 Task: Add Faheem Ahmad as Team Member of Scrum Project Project0005 in Jira
Action: Mouse moved to (470, 523)
Screenshot: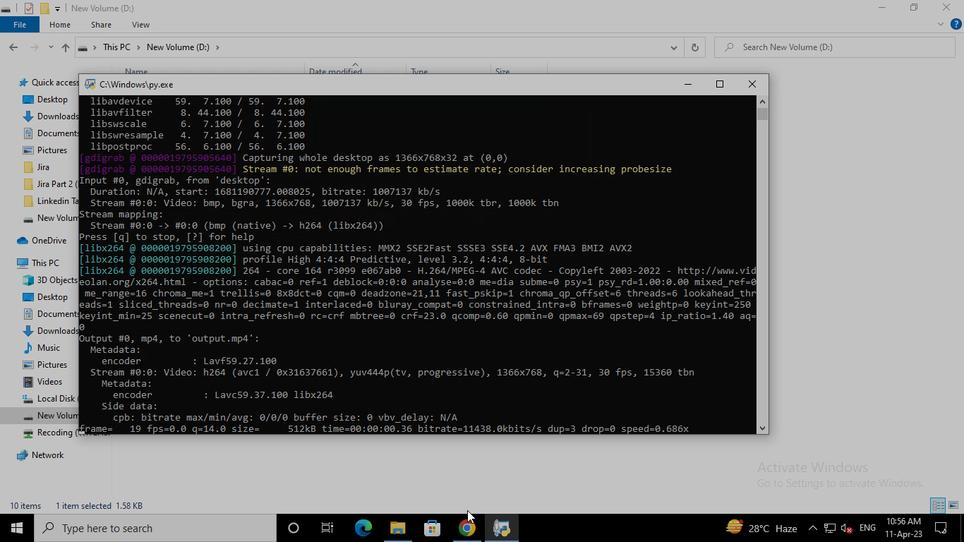 
Action: Mouse pressed left at (470, 523)
Screenshot: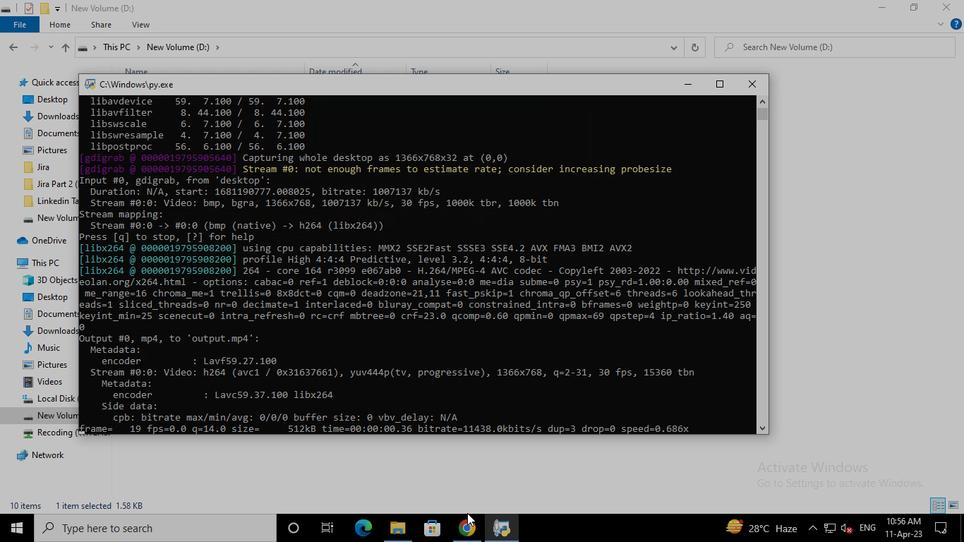 
Action: Mouse moved to (338, 194)
Screenshot: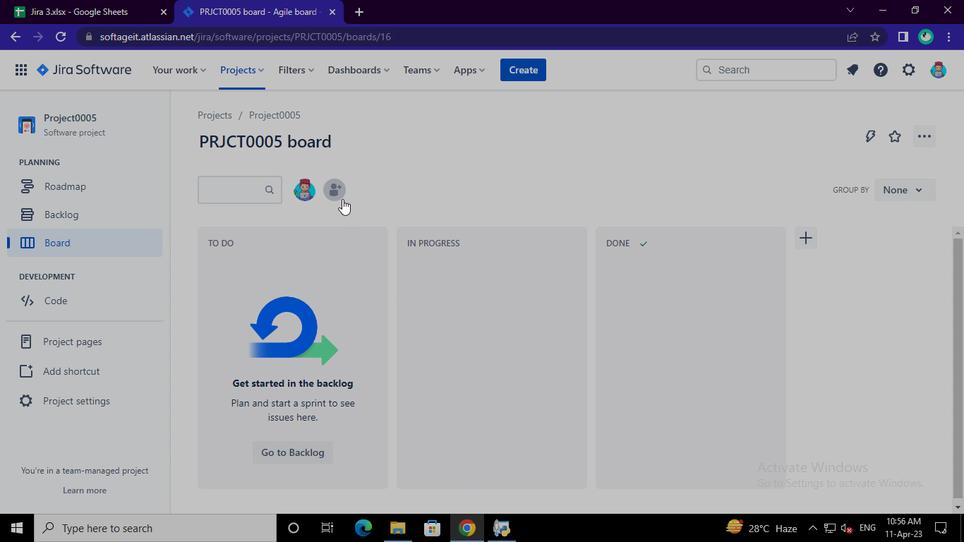 
Action: Mouse pressed left at (338, 194)
Screenshot: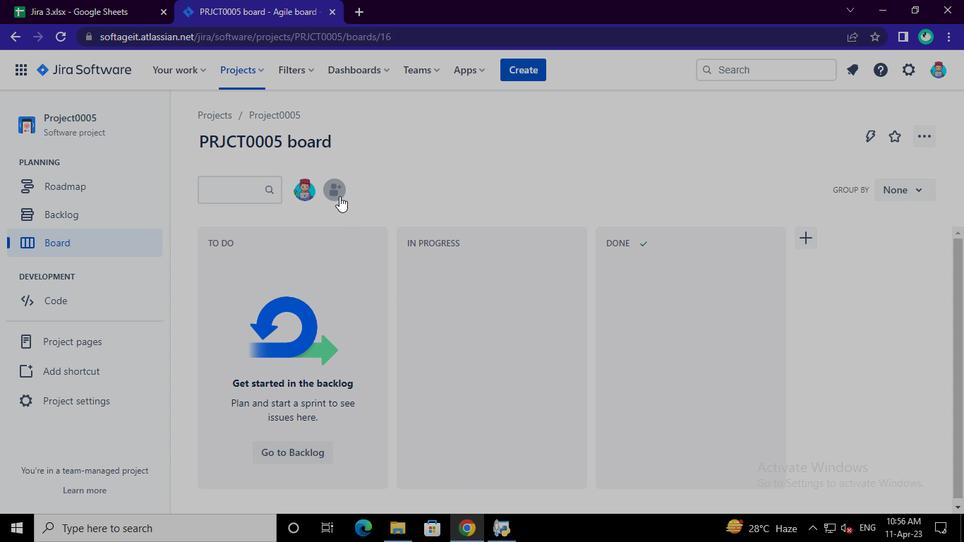 
Action: Mouse moved to (407, 155)
Screenshot: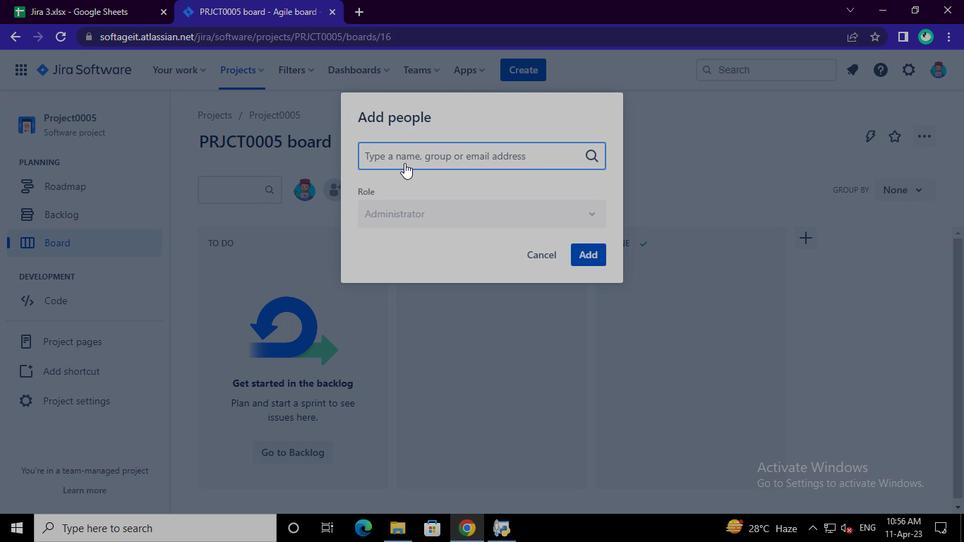 
Action: Mouse pressed left at (407, 155)
Screenshot: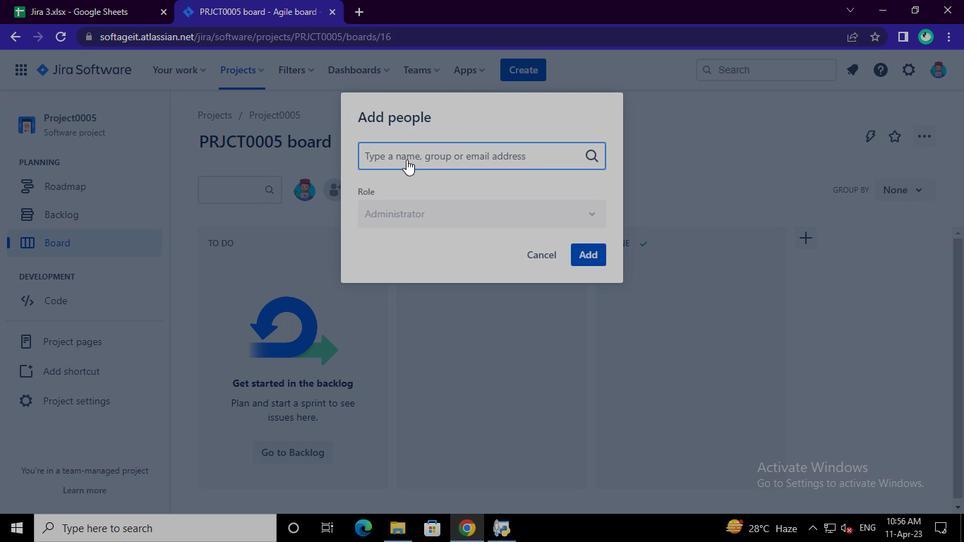 
Action: Keyboard Key.shift
Screenshot: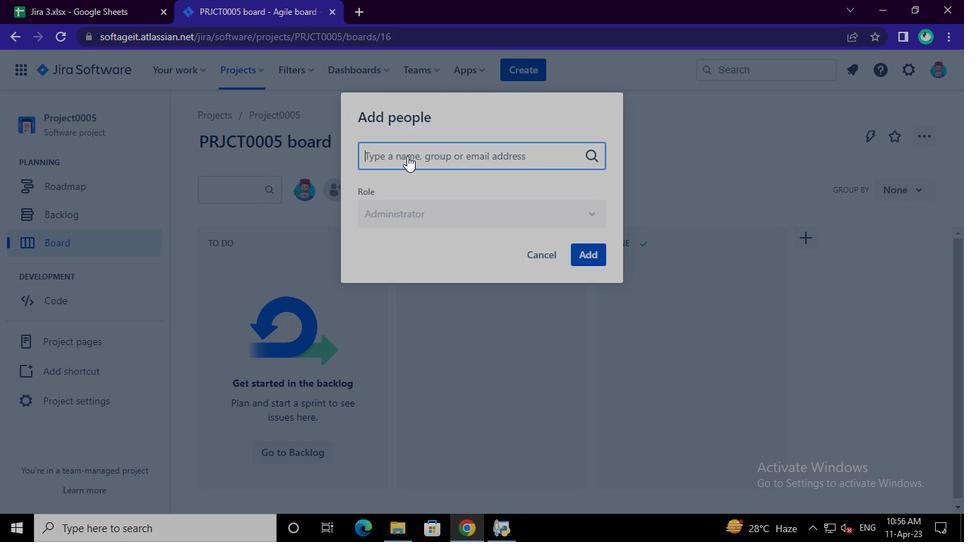 
Action: Keyboard F
Screenshot: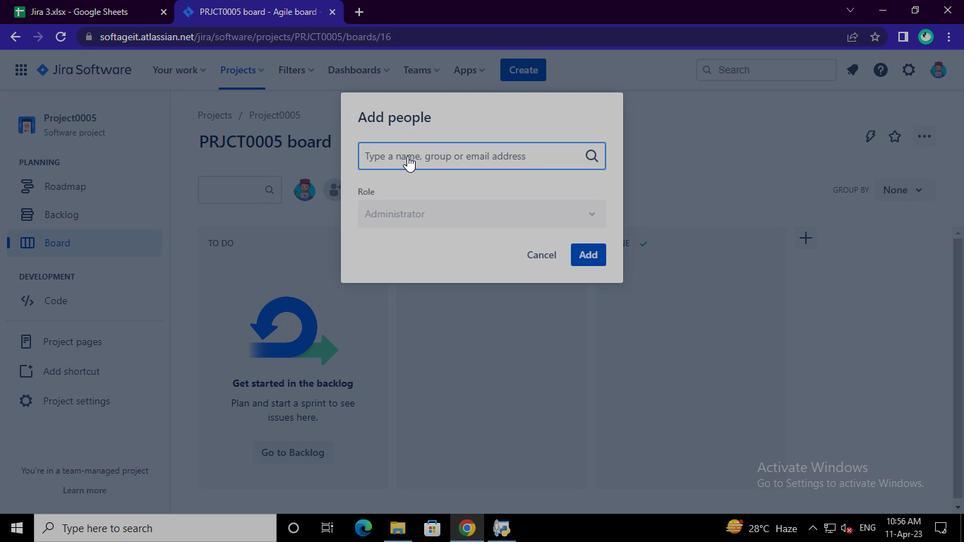 
Action: Keyboard a
Screenshot: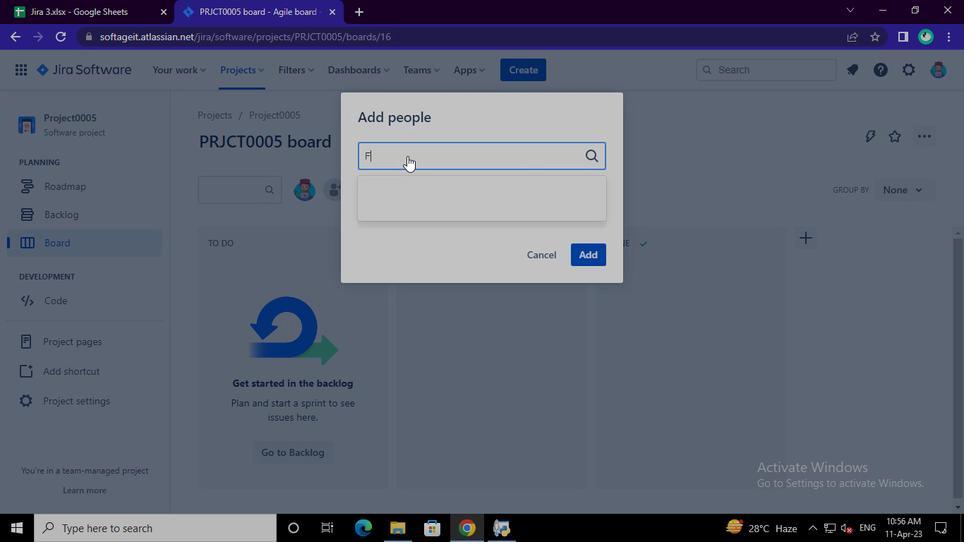 
Action: Keyboard h
Screenshot: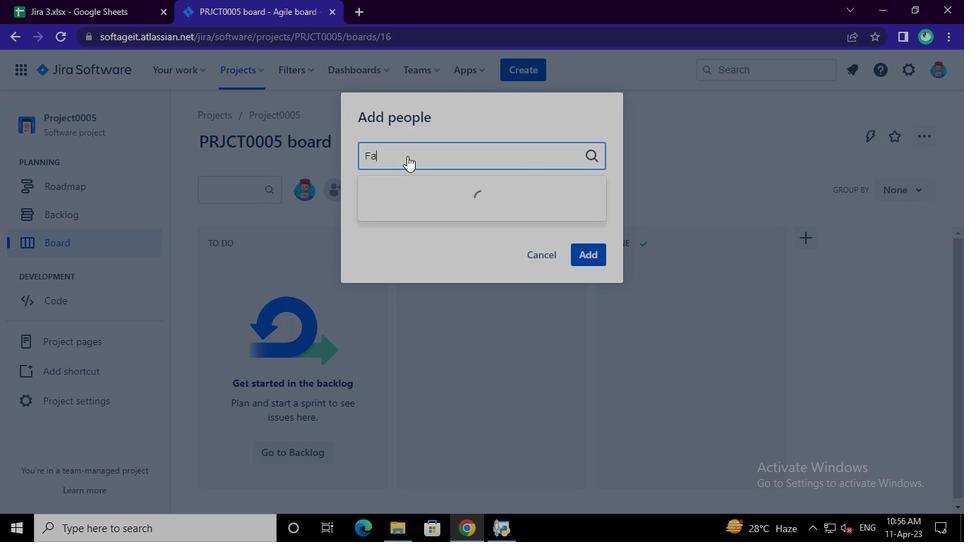 
Action: Keyboard e
Screenshot: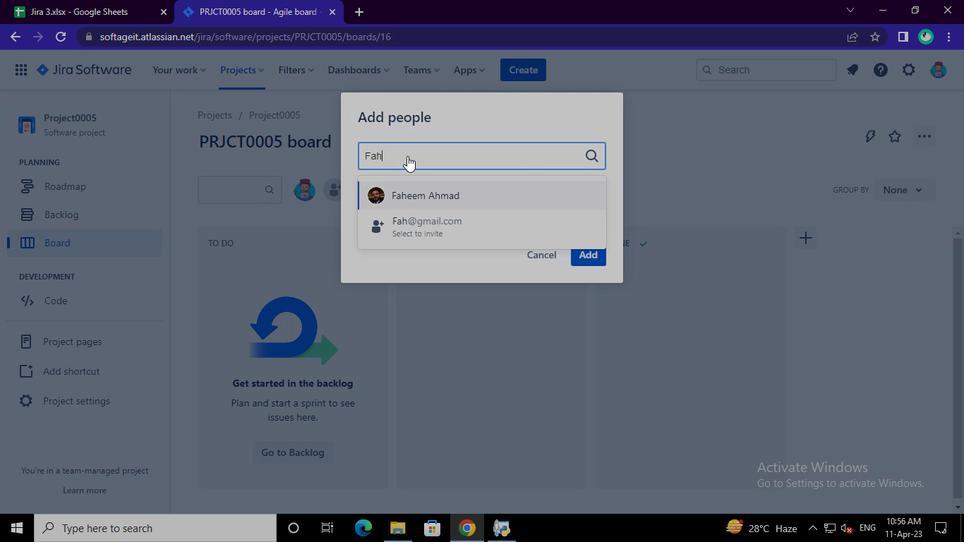 
Action: Keyboard e
Screenshot: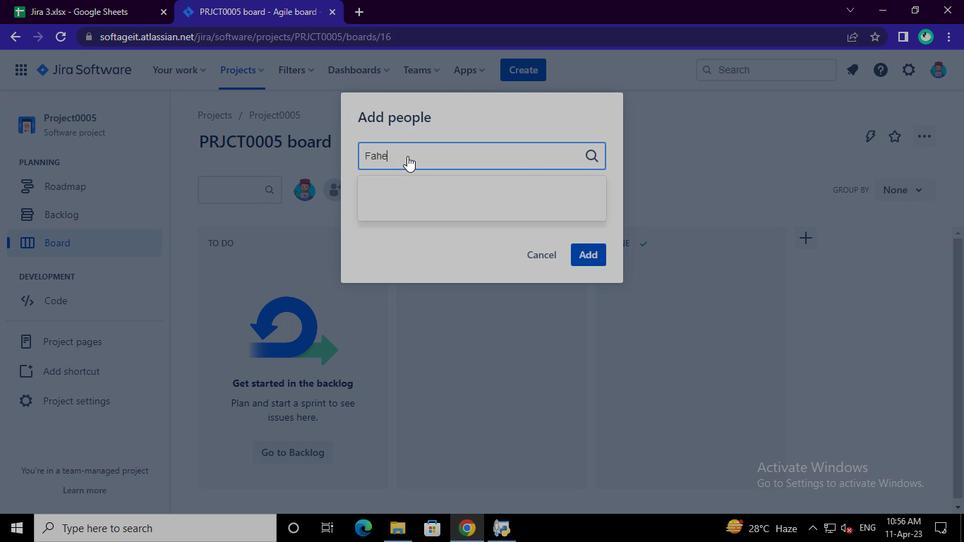 
Action: Keyboard m
Screenshot: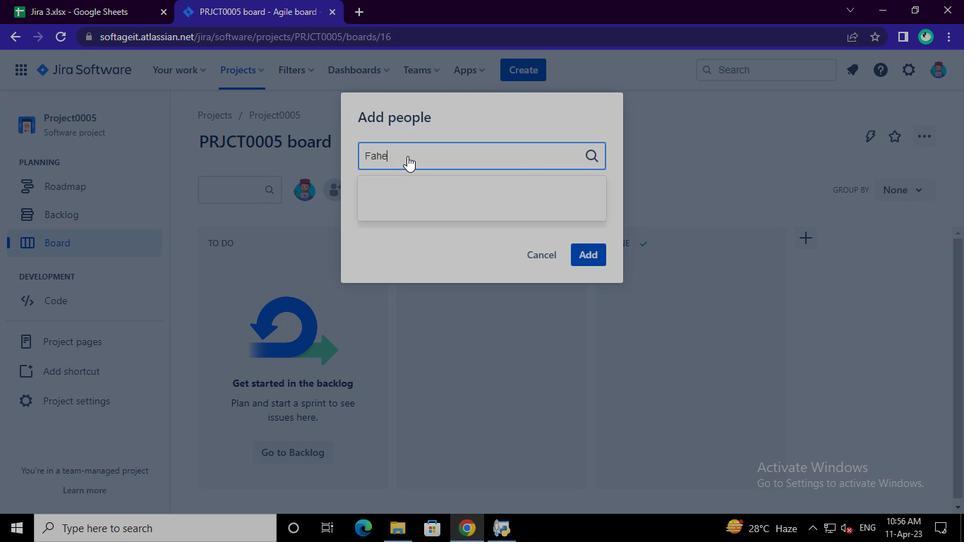 
Action: Keyboard Key.space
Screenshot: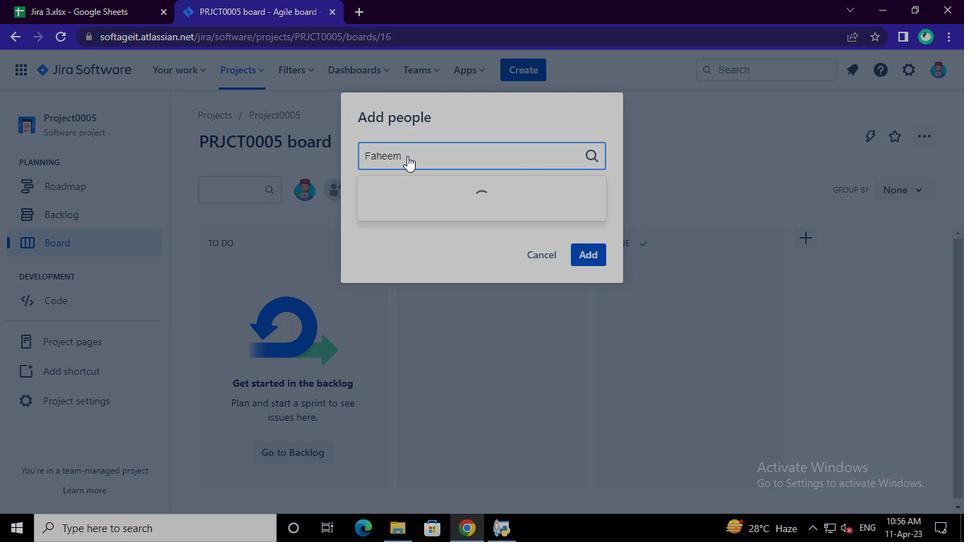 
Action: Keyboard a
Screenshot: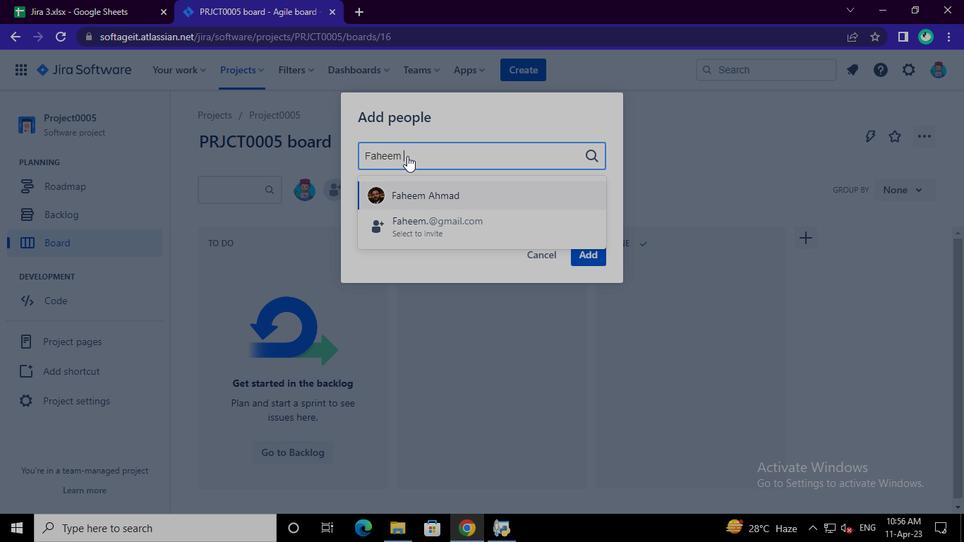 
Action: Mouse moved to (421, 191)
Screenshot: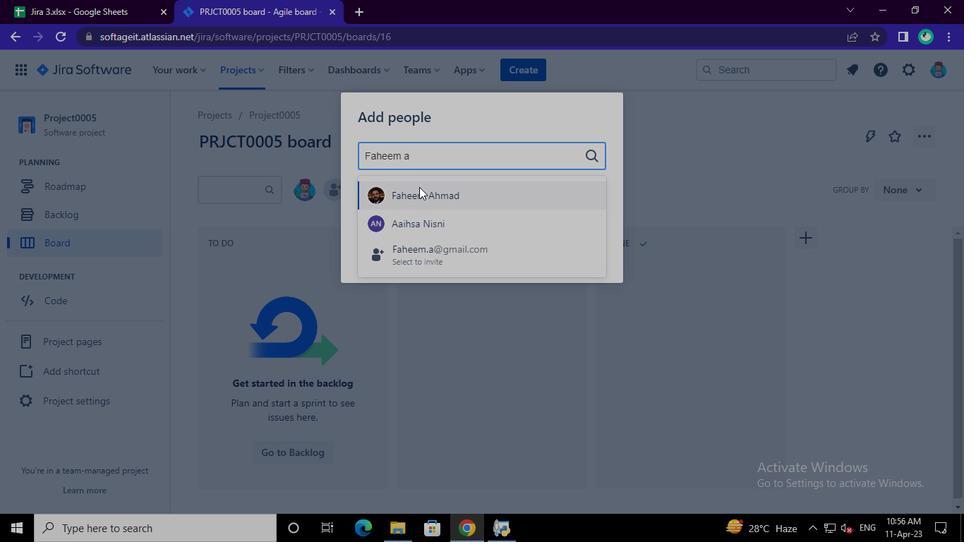 
Action: Mouse pressed left at (421, 191)
Screenshot: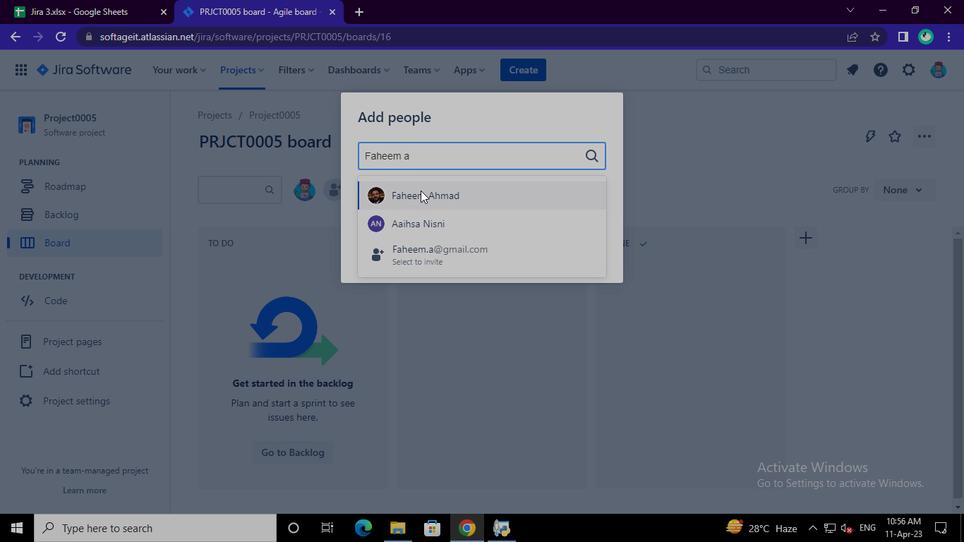 
Action: Mouse moved to (592, 251)
Screenshot: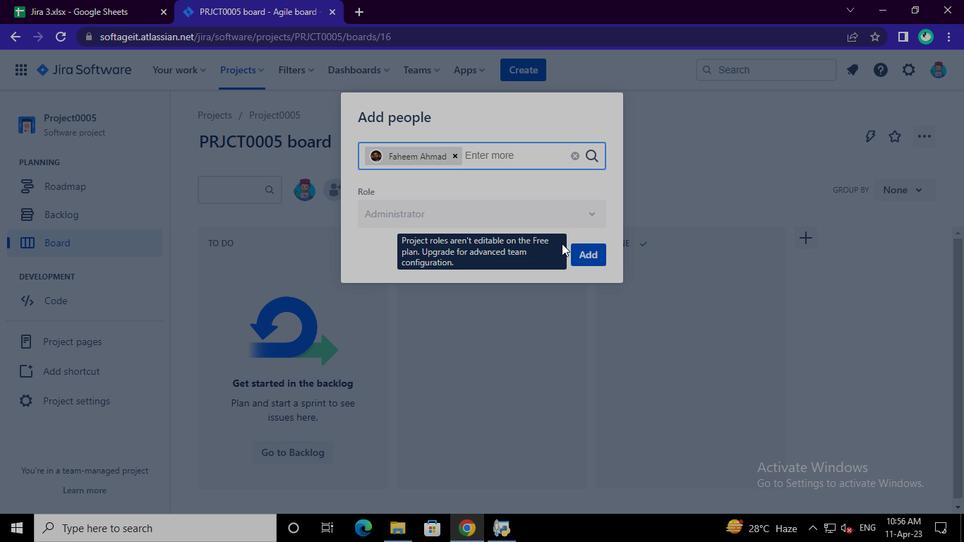 
Action: Mouse pressed left at (592, 251)
Screenshot: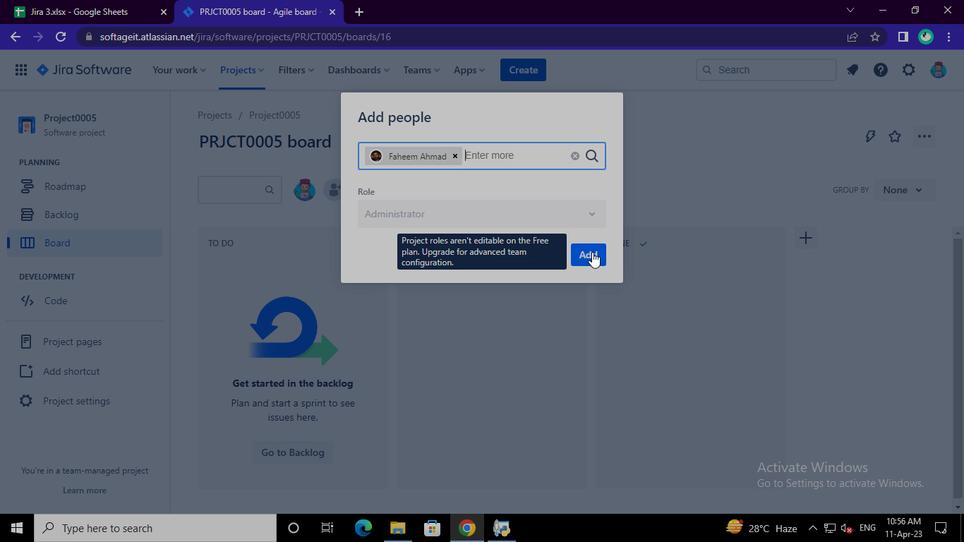 
Action: Mouse moved to (506, 531)
Screenshot: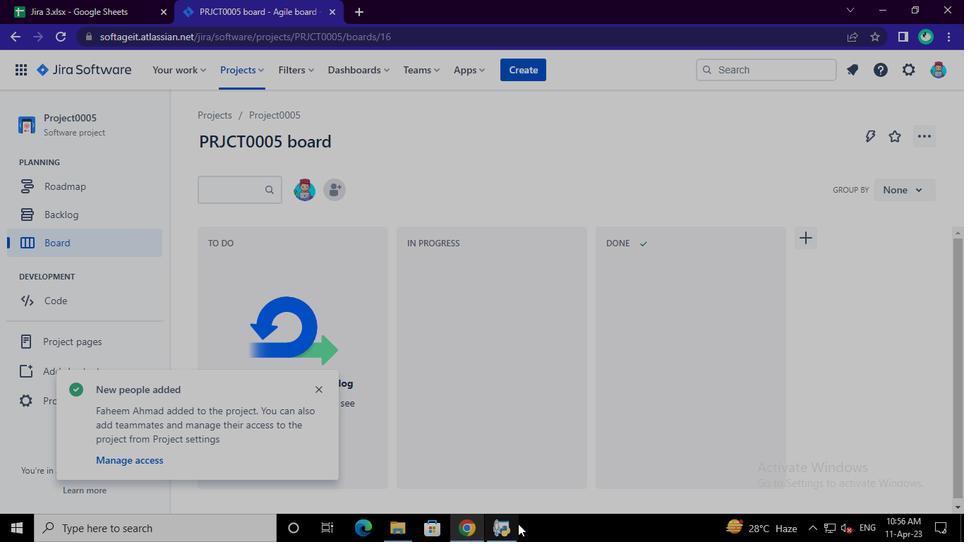 
Action: Mouse pressed left at (506, 531)
Screenshot: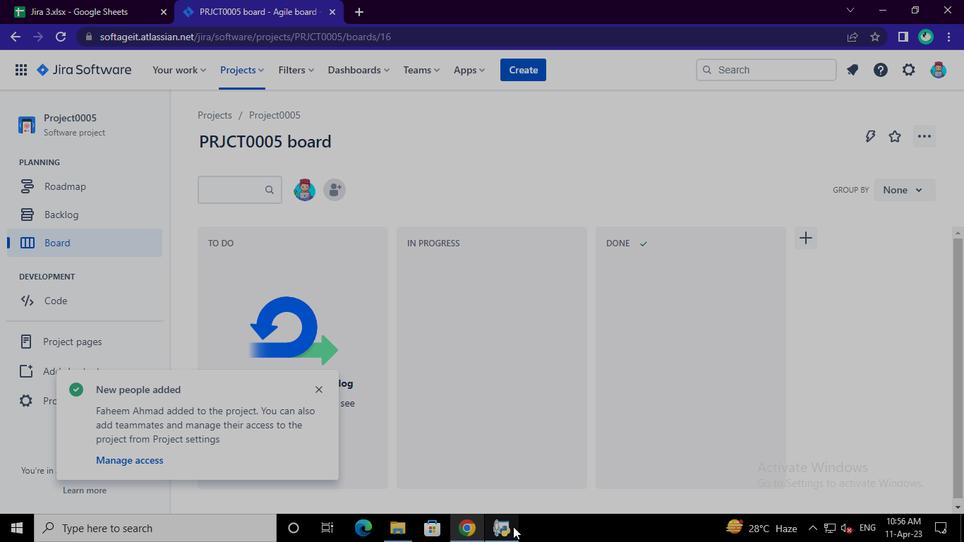 
Action: Mouse moved to (748, 89)
Screenshot: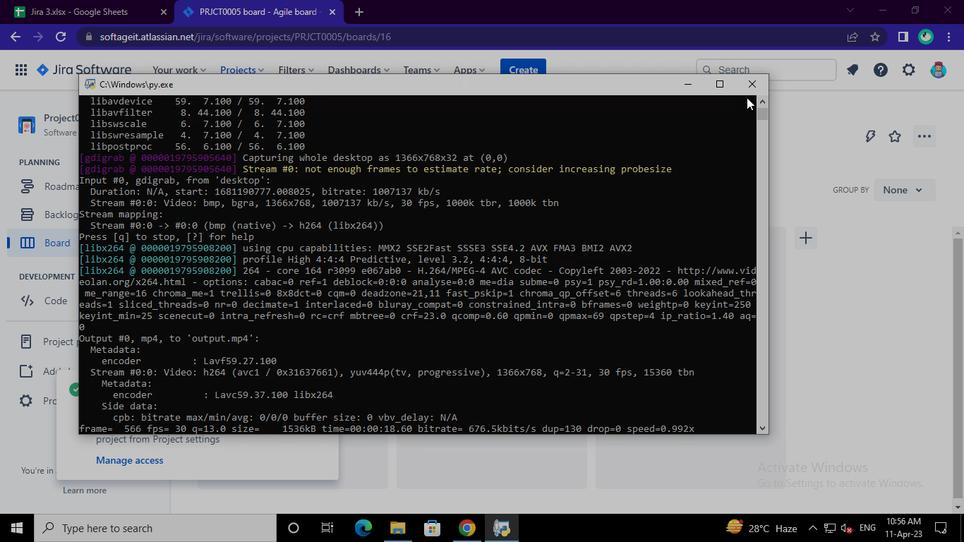 
Action: Mouse pressed left at (748, 89)
Screenshot: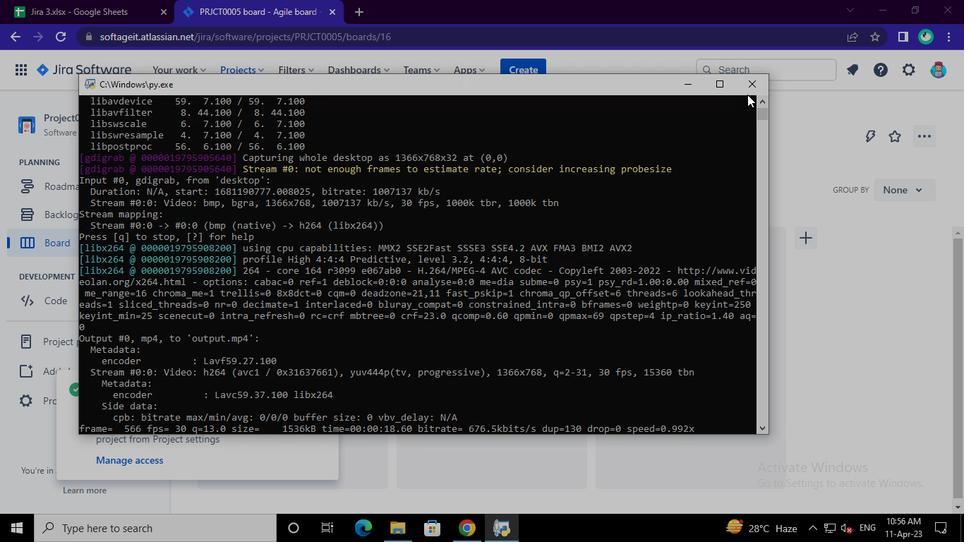 
Action: Mouse moved to (749, 89)
Screenshot: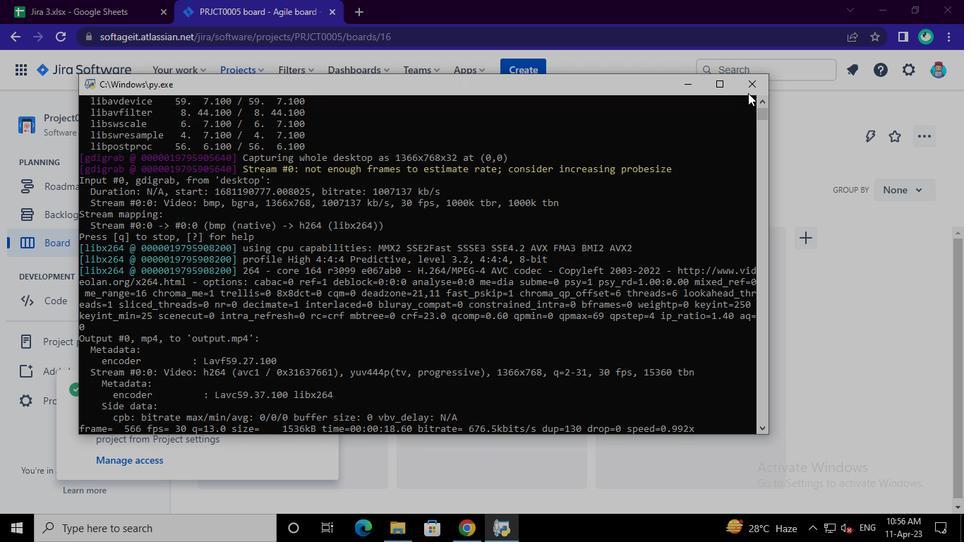 
